 Task: Set the New search to "Active" under New invoice in find invoice.
Action: Mouse moved to (186, 25)
Screenshot: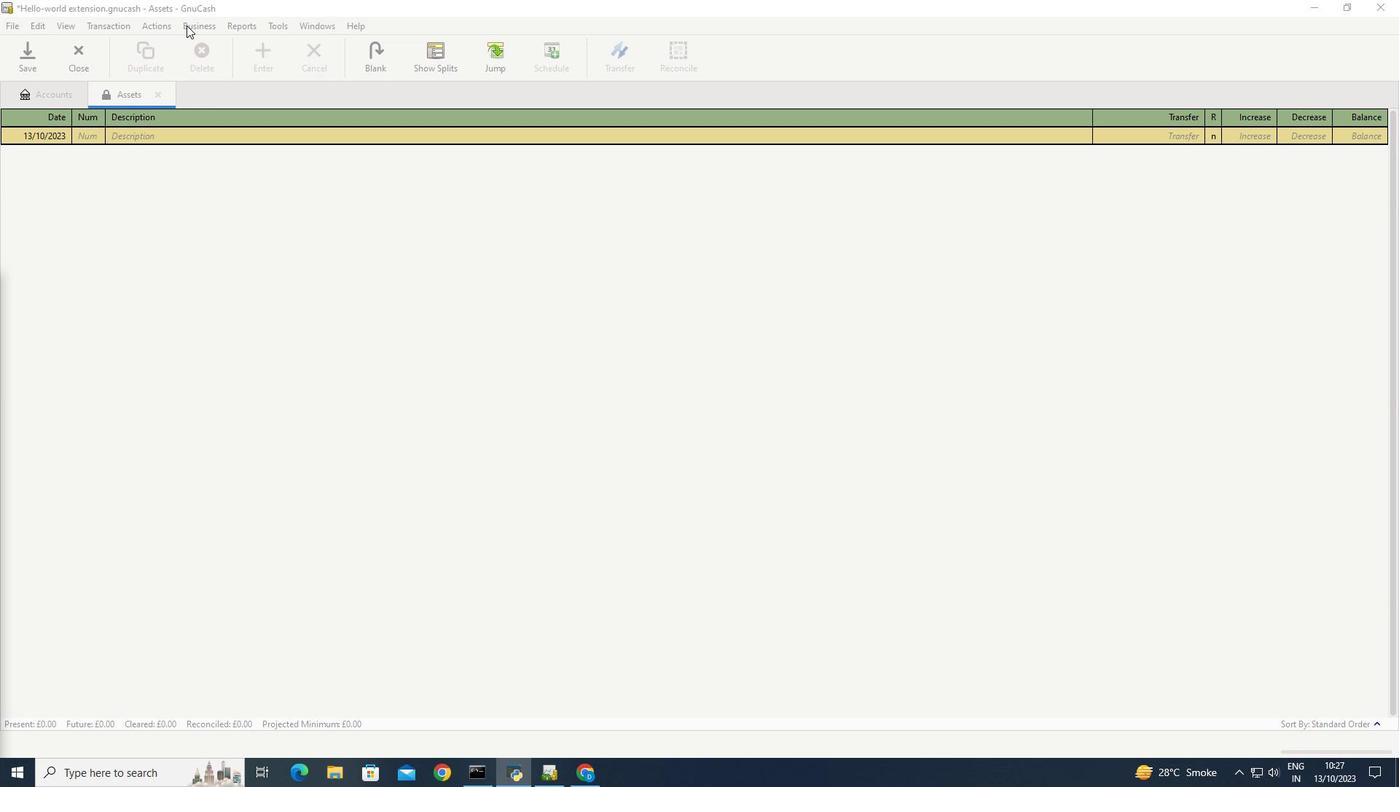 
Action: Mouse pressed left at (186, 25)
Screenshot: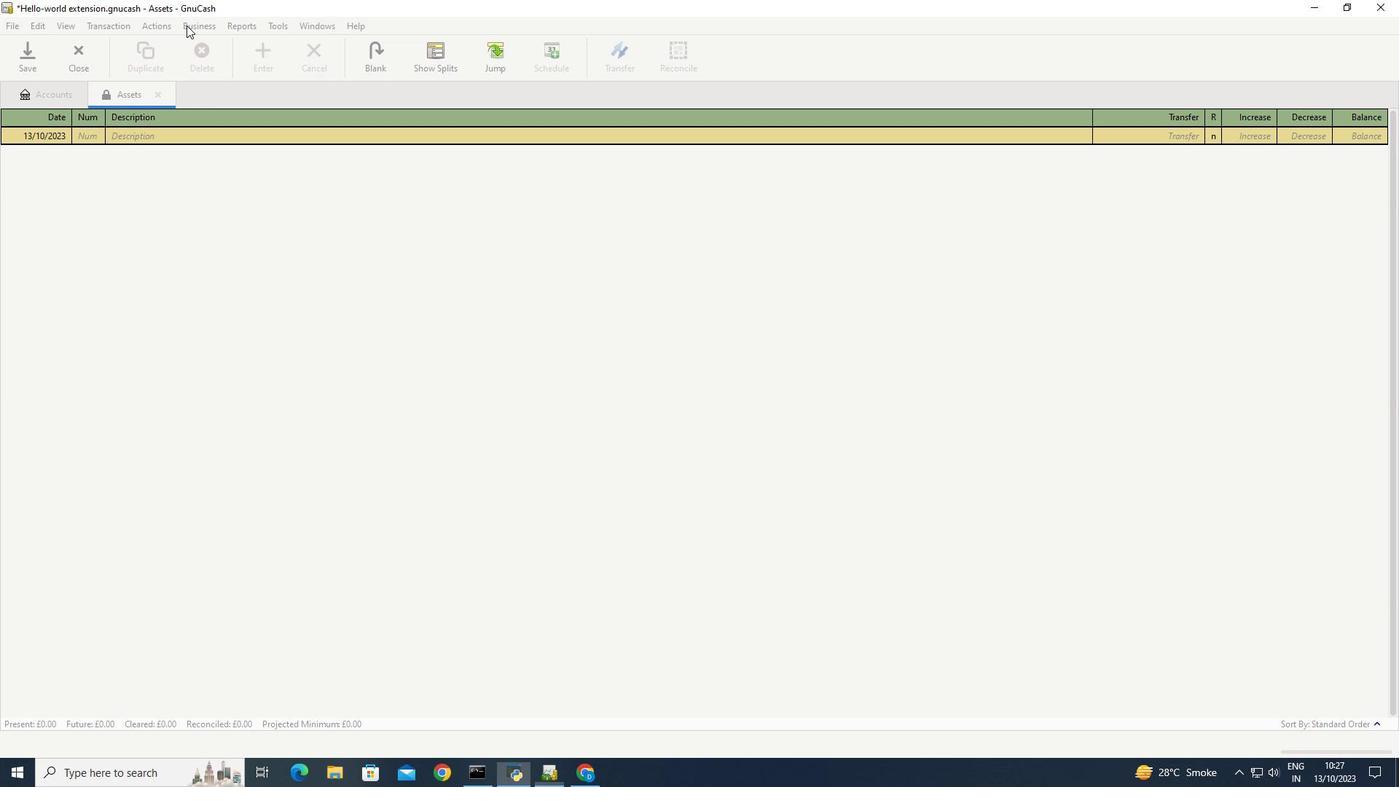 
Action: Mouse moved to (382, 118)
Screenshot: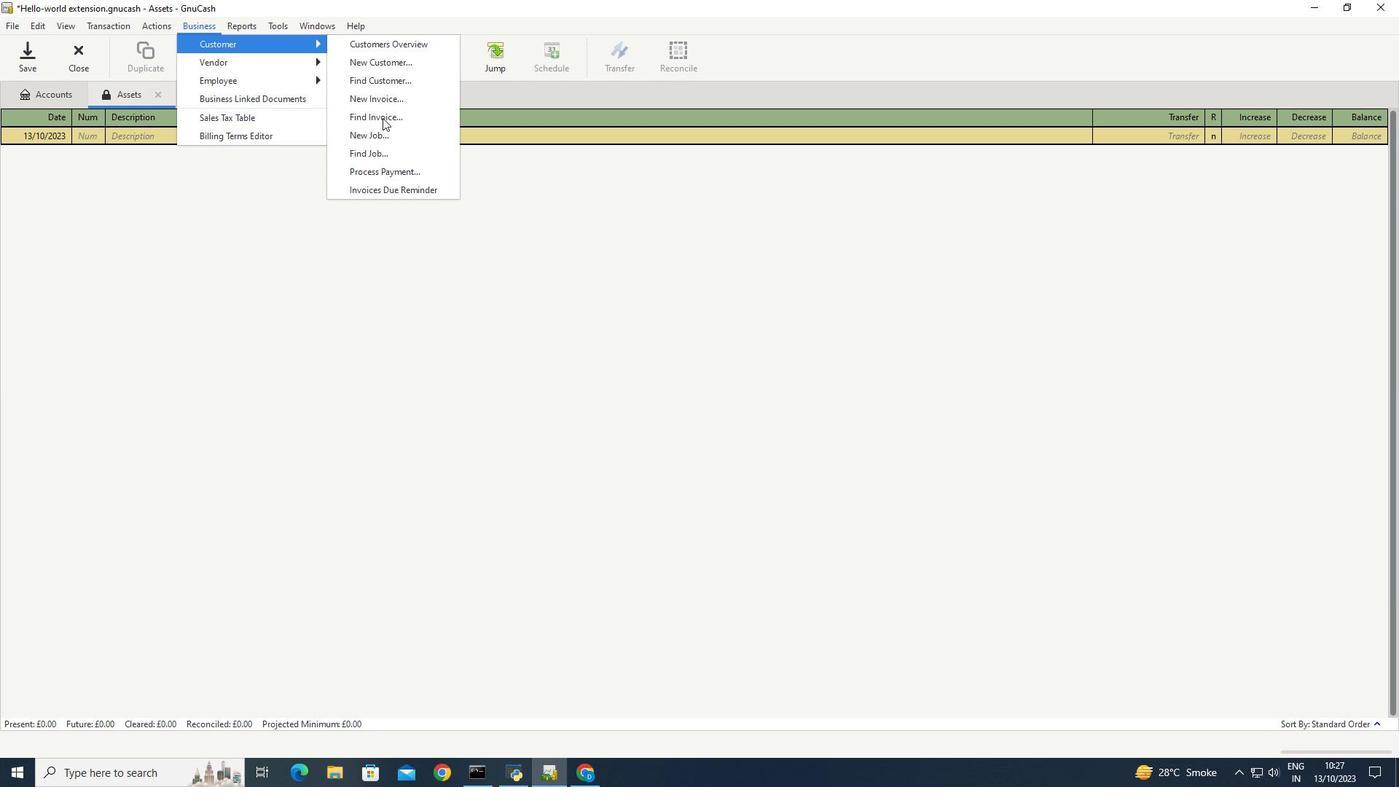 
Action: Mouse pressed left at (382, 118)
Screenshot: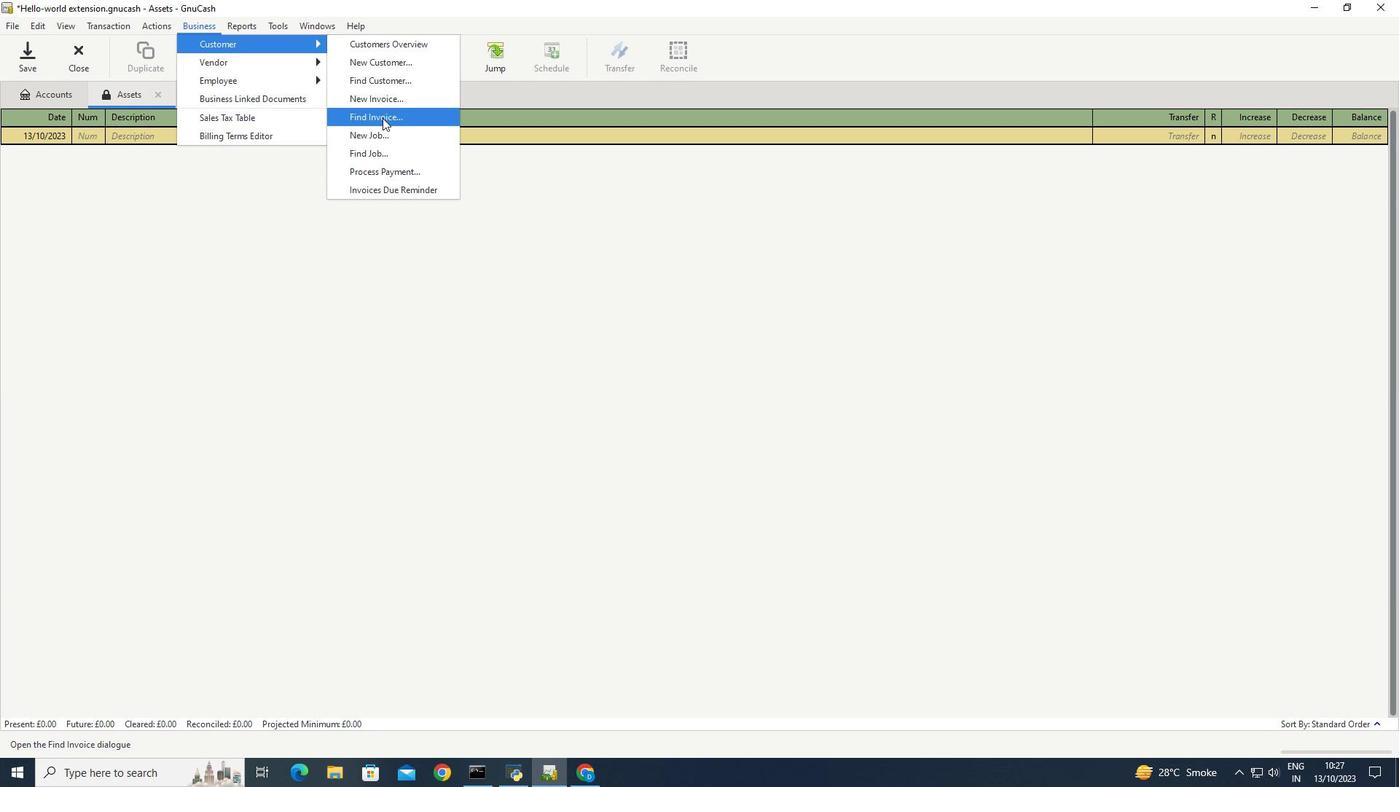 
Action: Mouse moved to (726, 493)
Screenshot: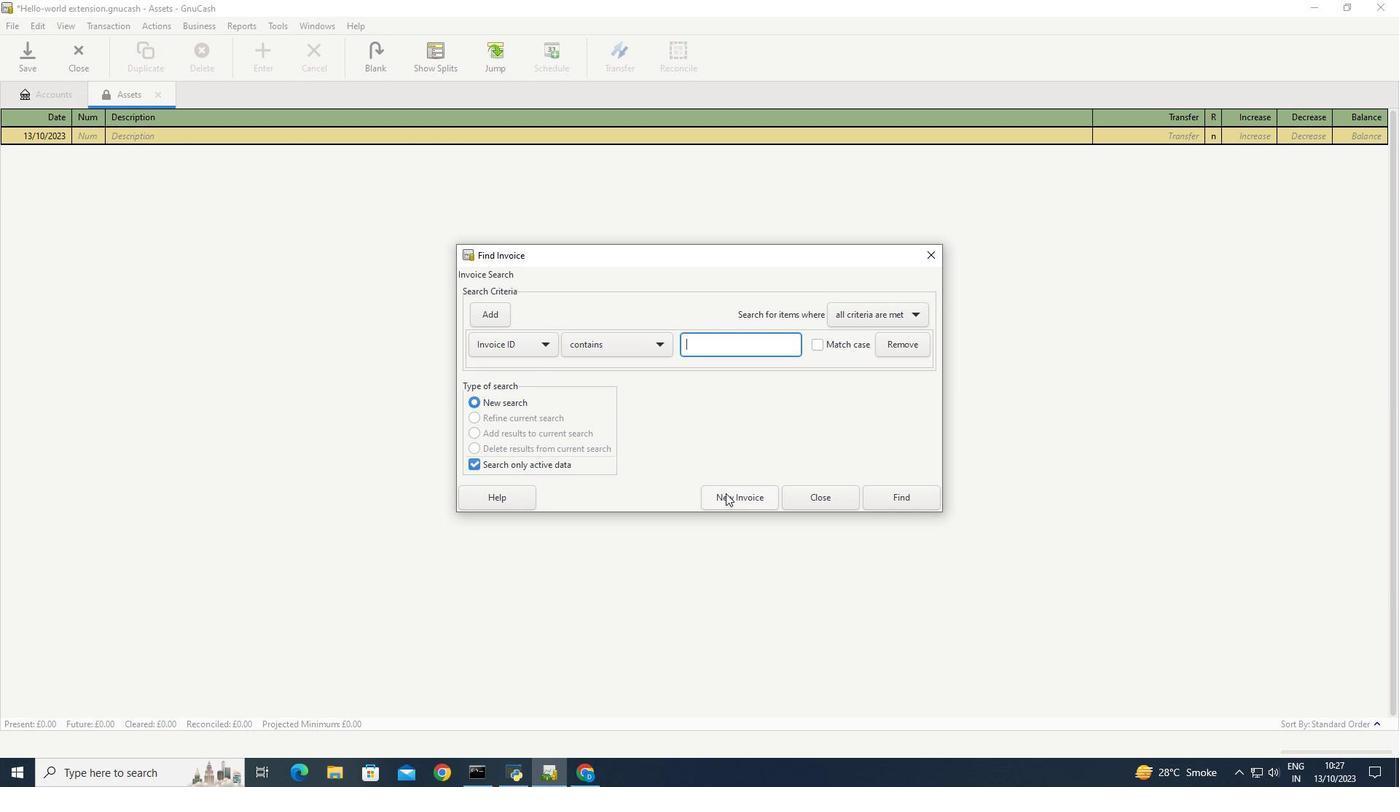 
Action: Mouse pressed left at (726, 493)
Screenshot: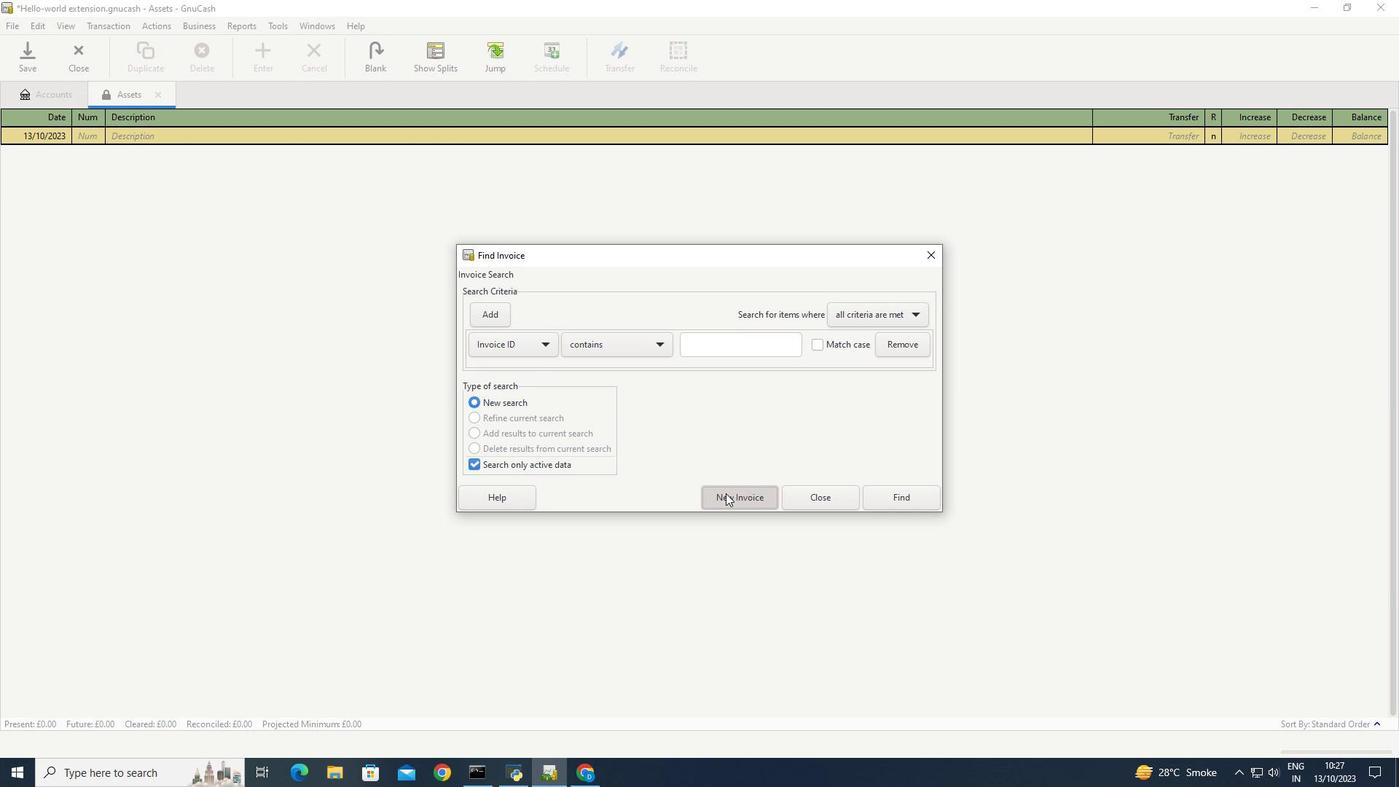 
Action: Mouse moved to (791, 386)
Screenshot: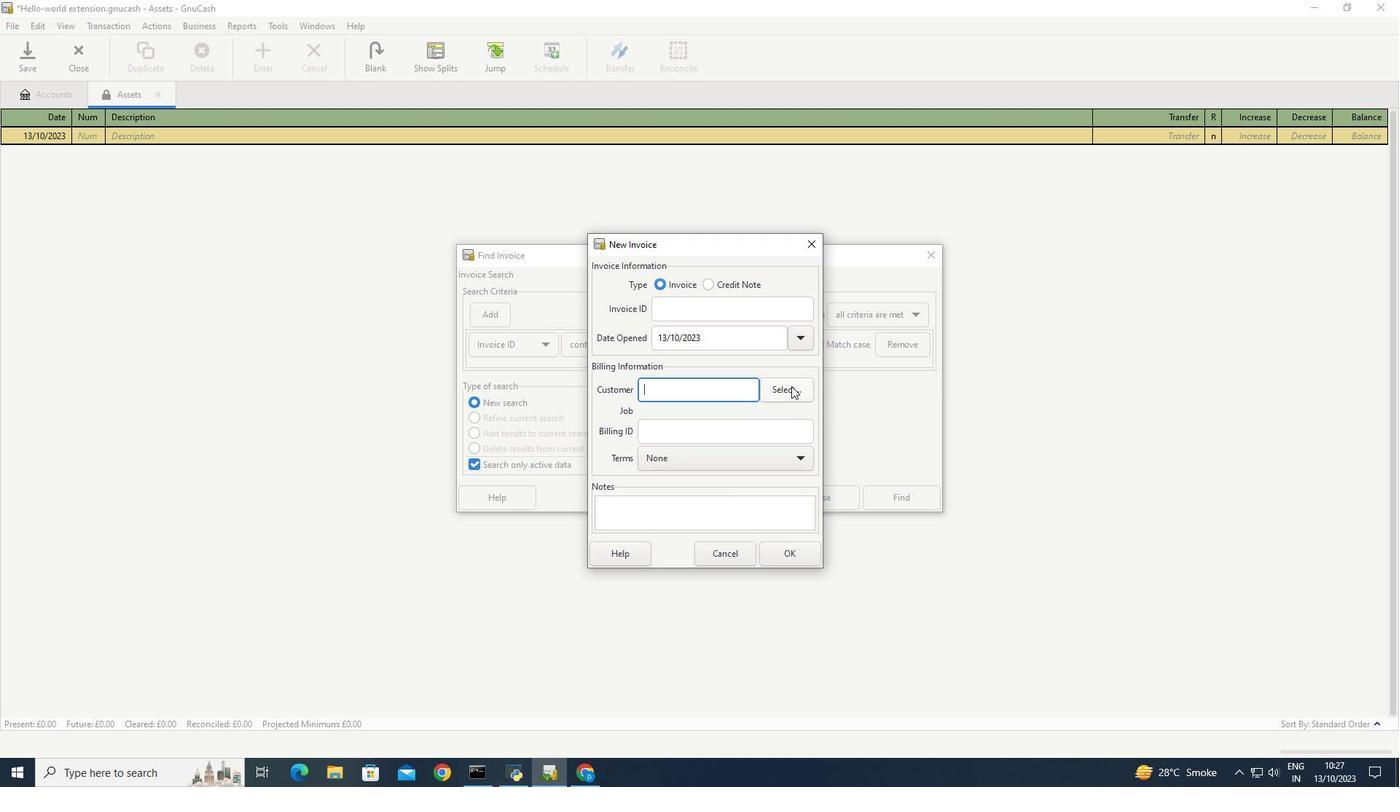 
Action: Mouse pressed left at (791, 386)
Screenshot: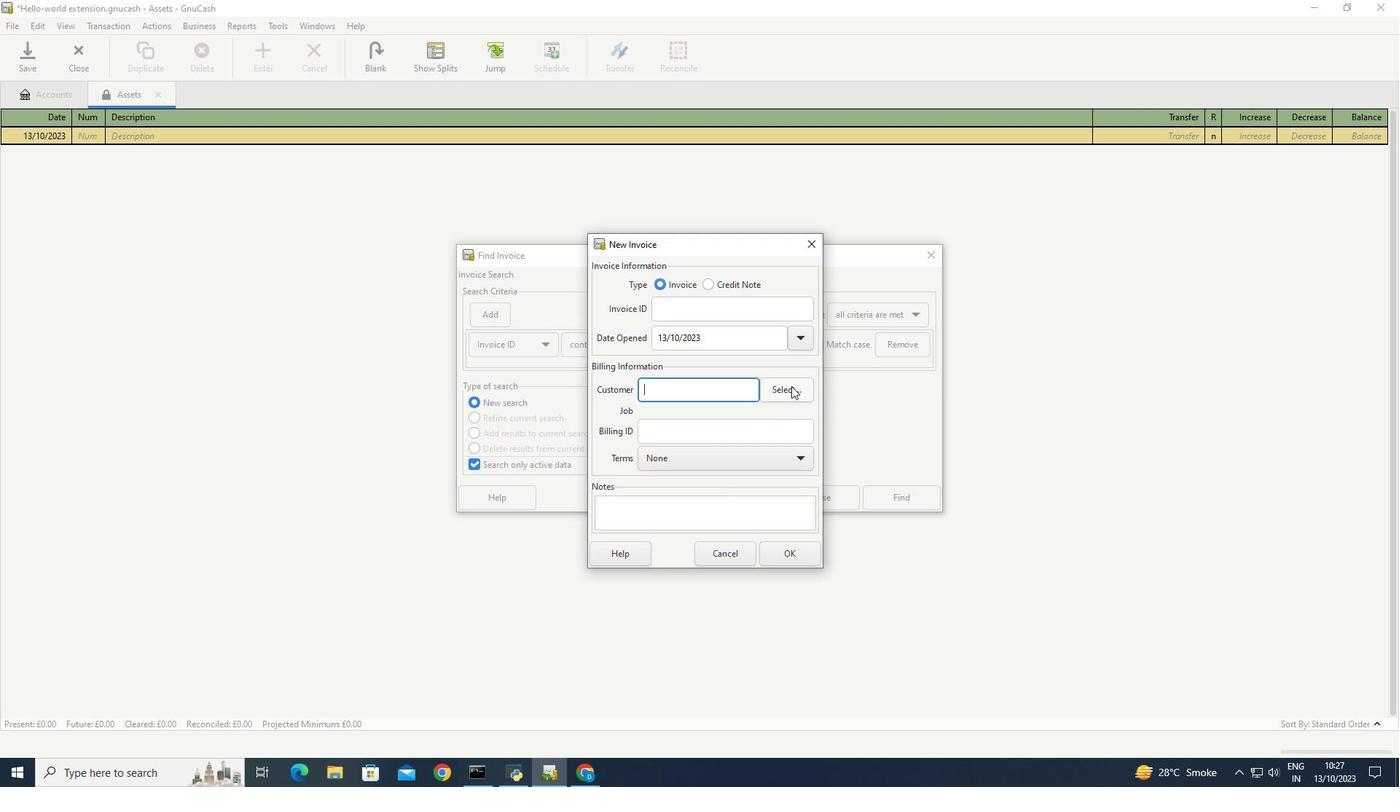 
Action: Mouse moved to (721, 349)
Screenshot: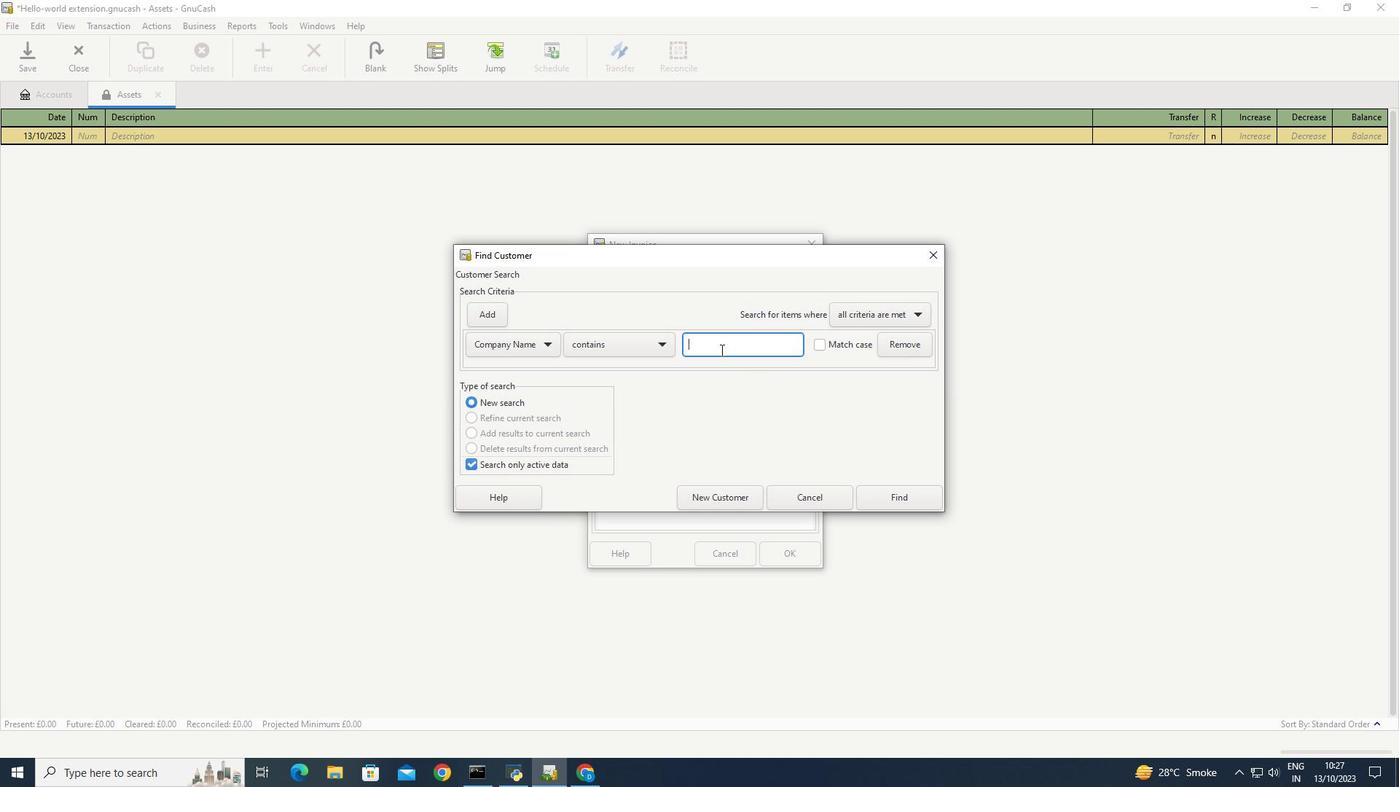 
Action: Mouse pressed left at (721, 349)
Screenshot: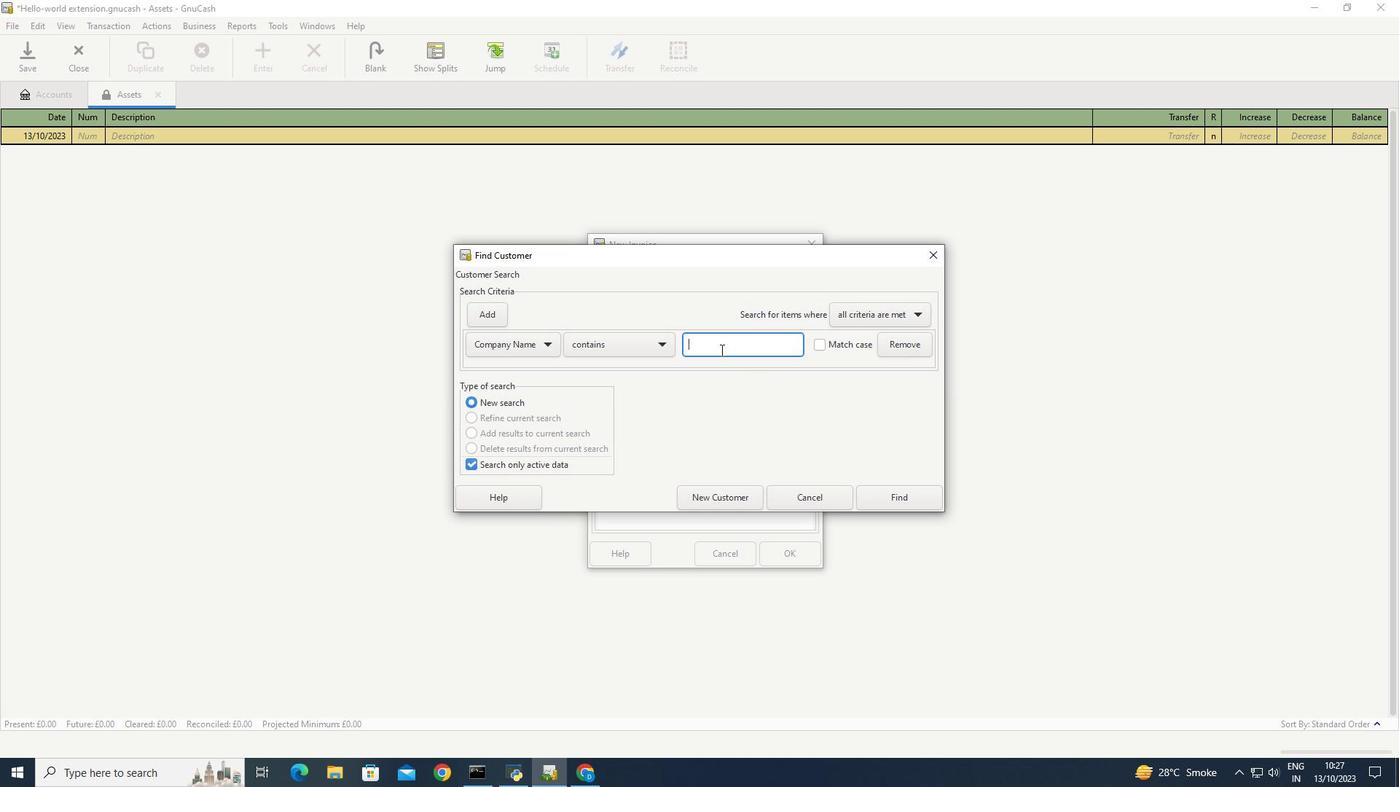 
Action: Key pressed <Key.caps_lock>S<Key.caps_lock>oftage
Screenshot: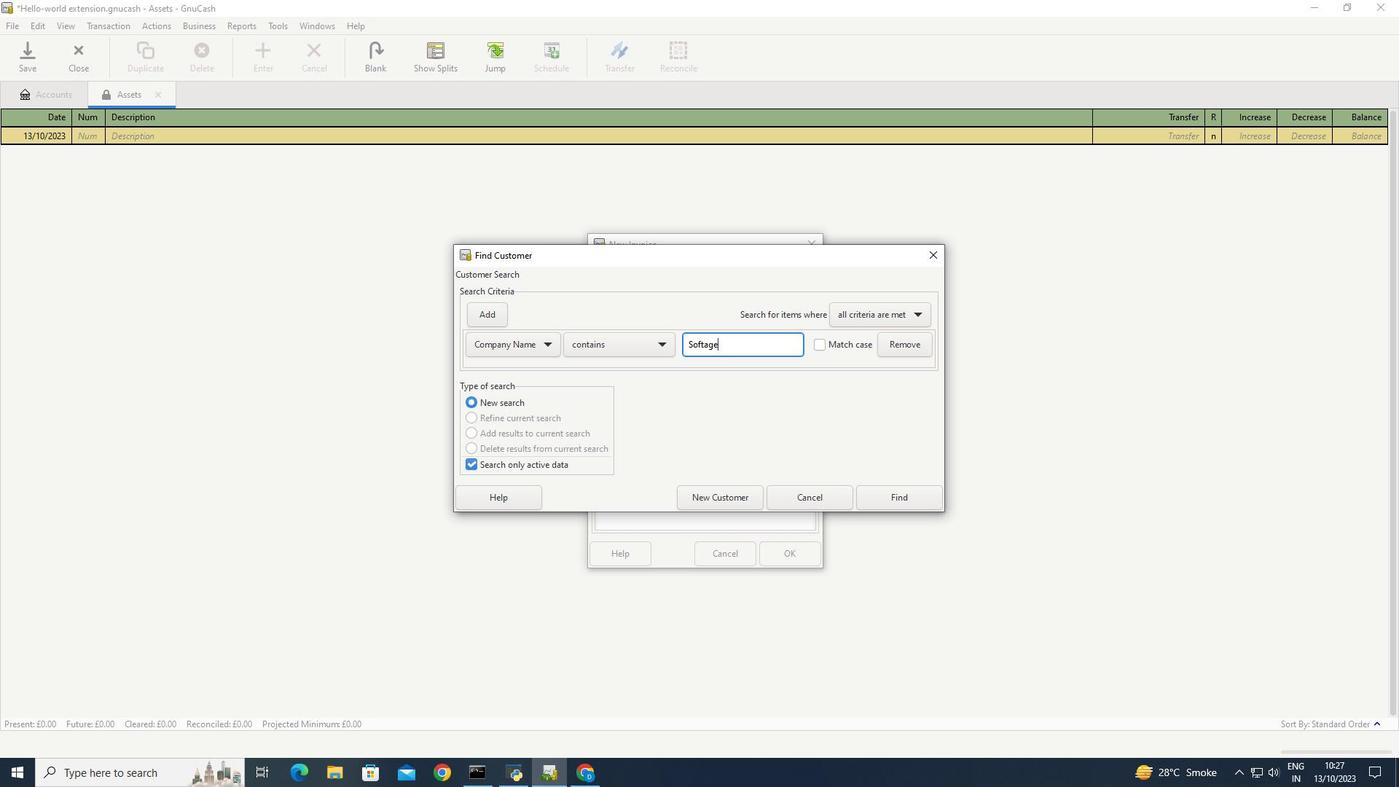 
Action: Mouse moved to (896, 505)
Screenshot: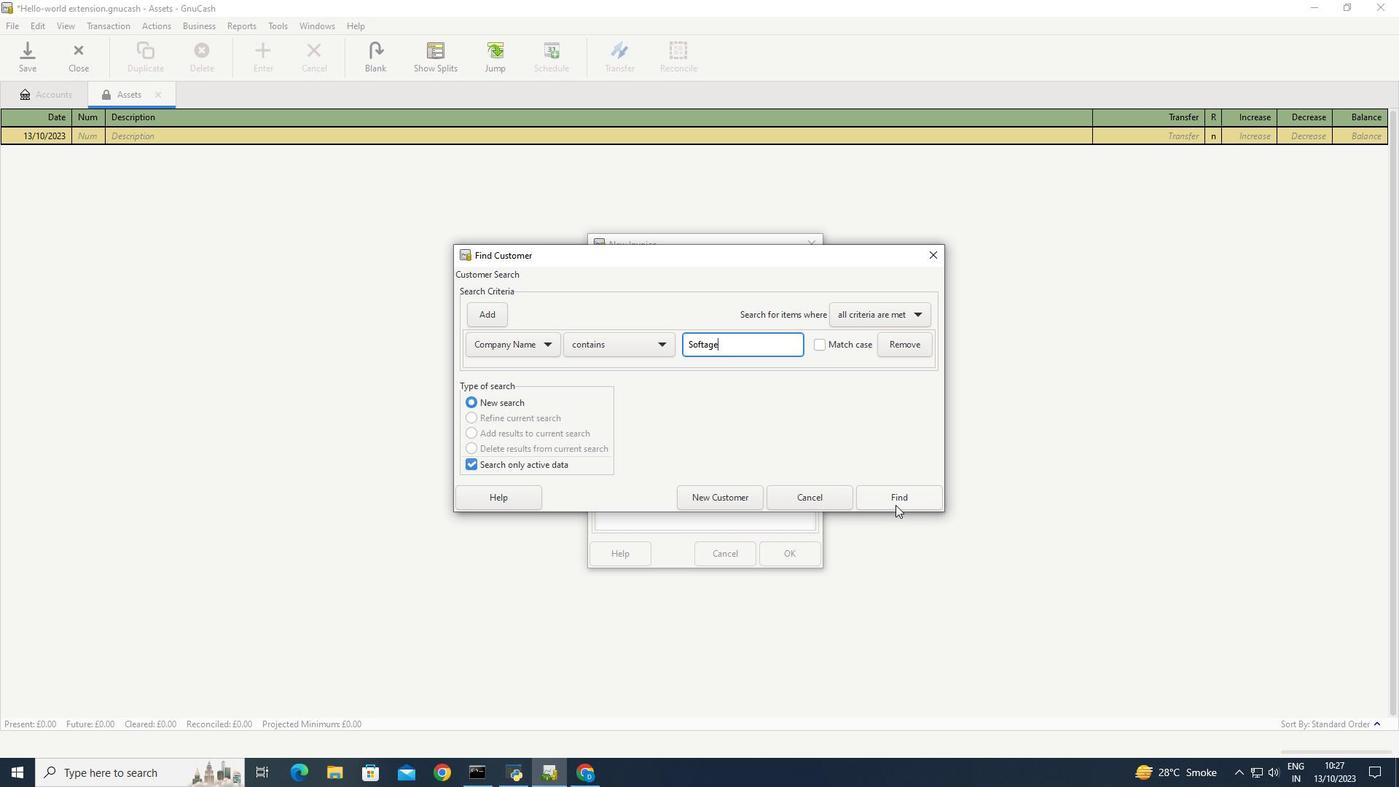 
Action: Mouse pressed left at (896, 505)
Screenshot: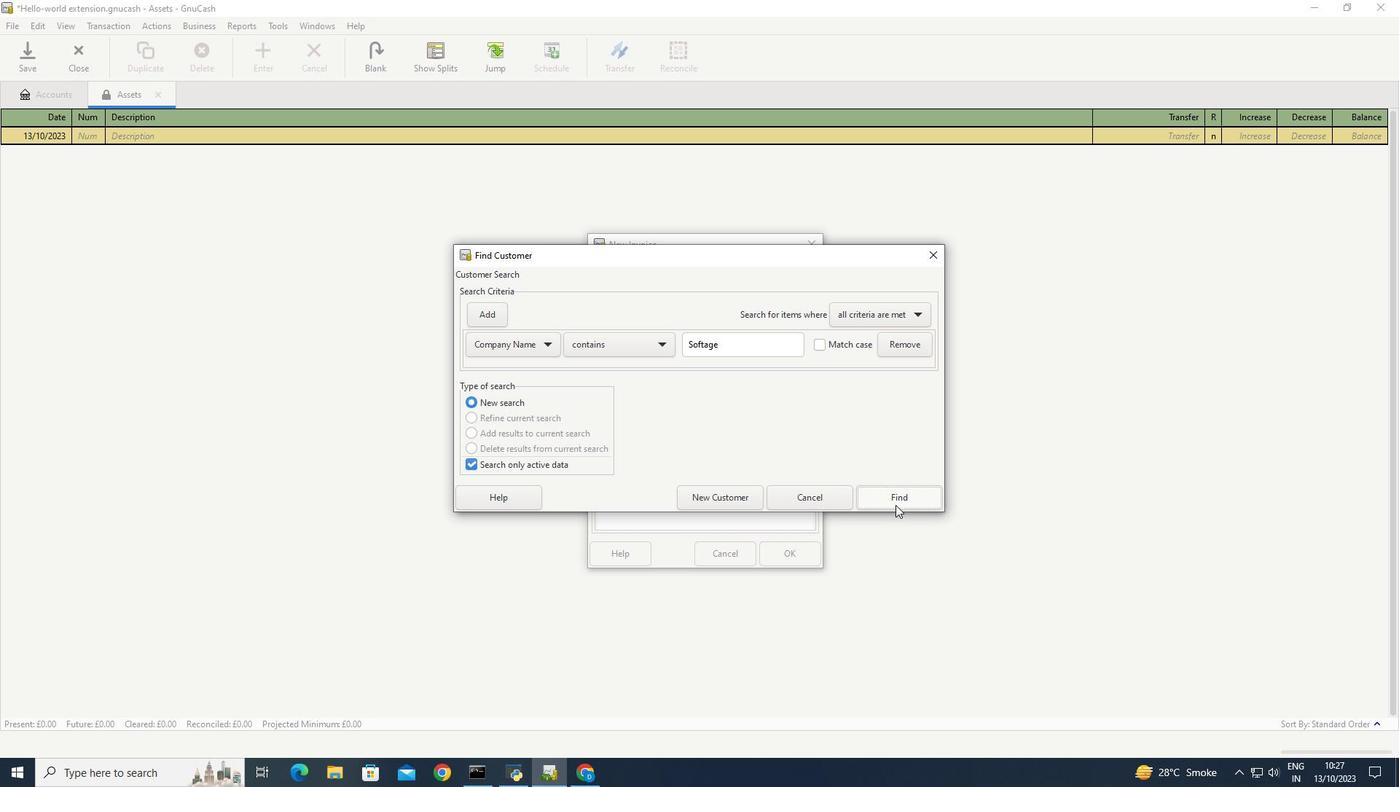 
Action: Mouse moved to (476, 380)
Screenshot: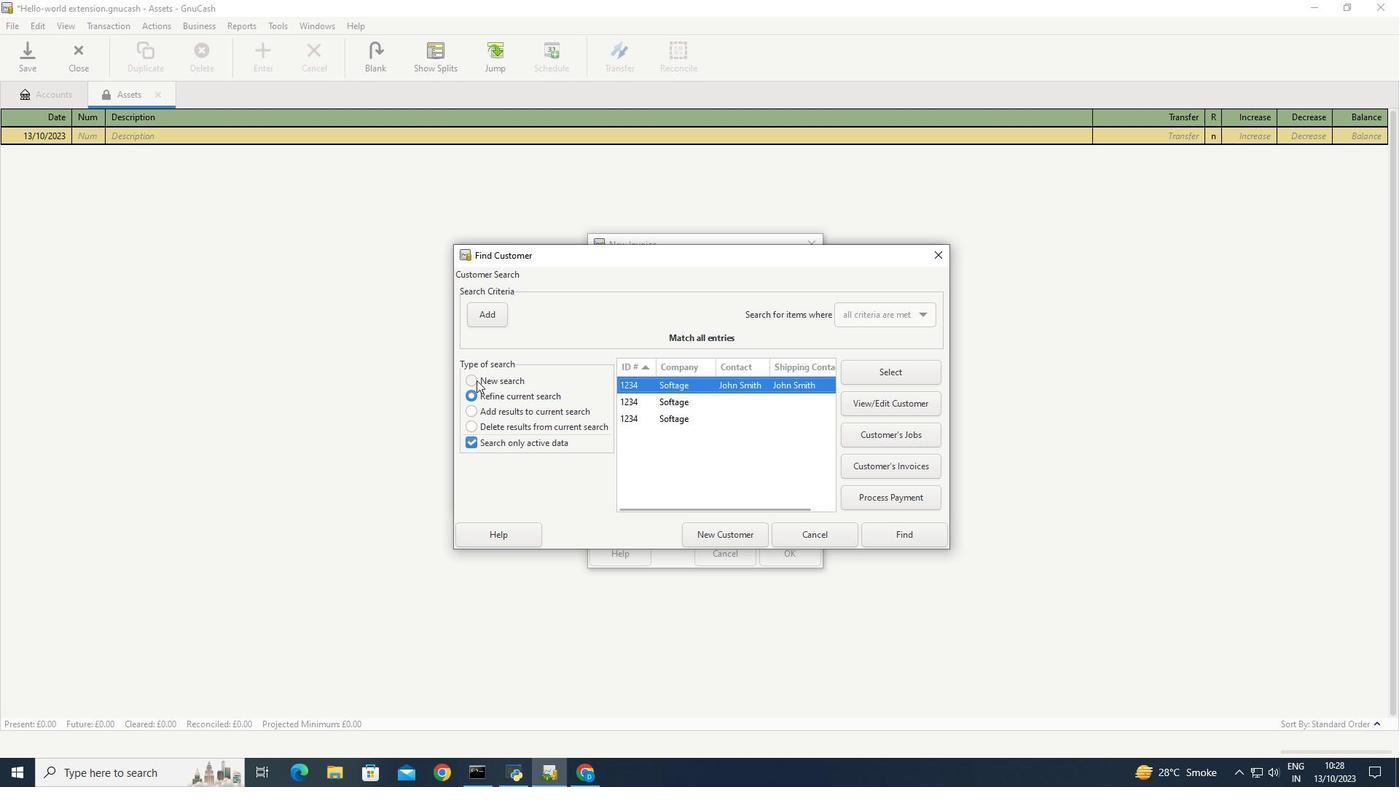 
Action: Mouse pressed left at (476, 380)
Screenshot: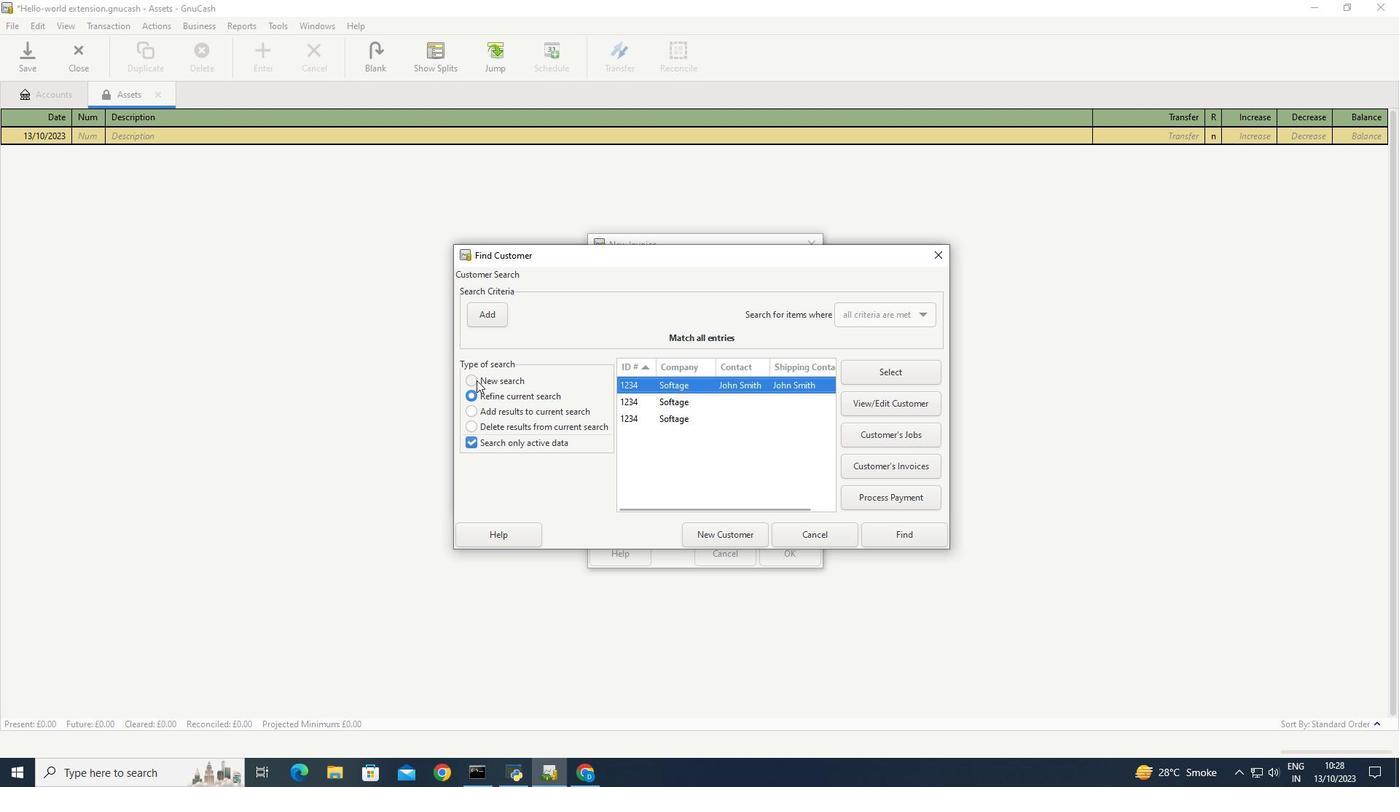
Action: Mouse moved to (637, 463)
Screenshot: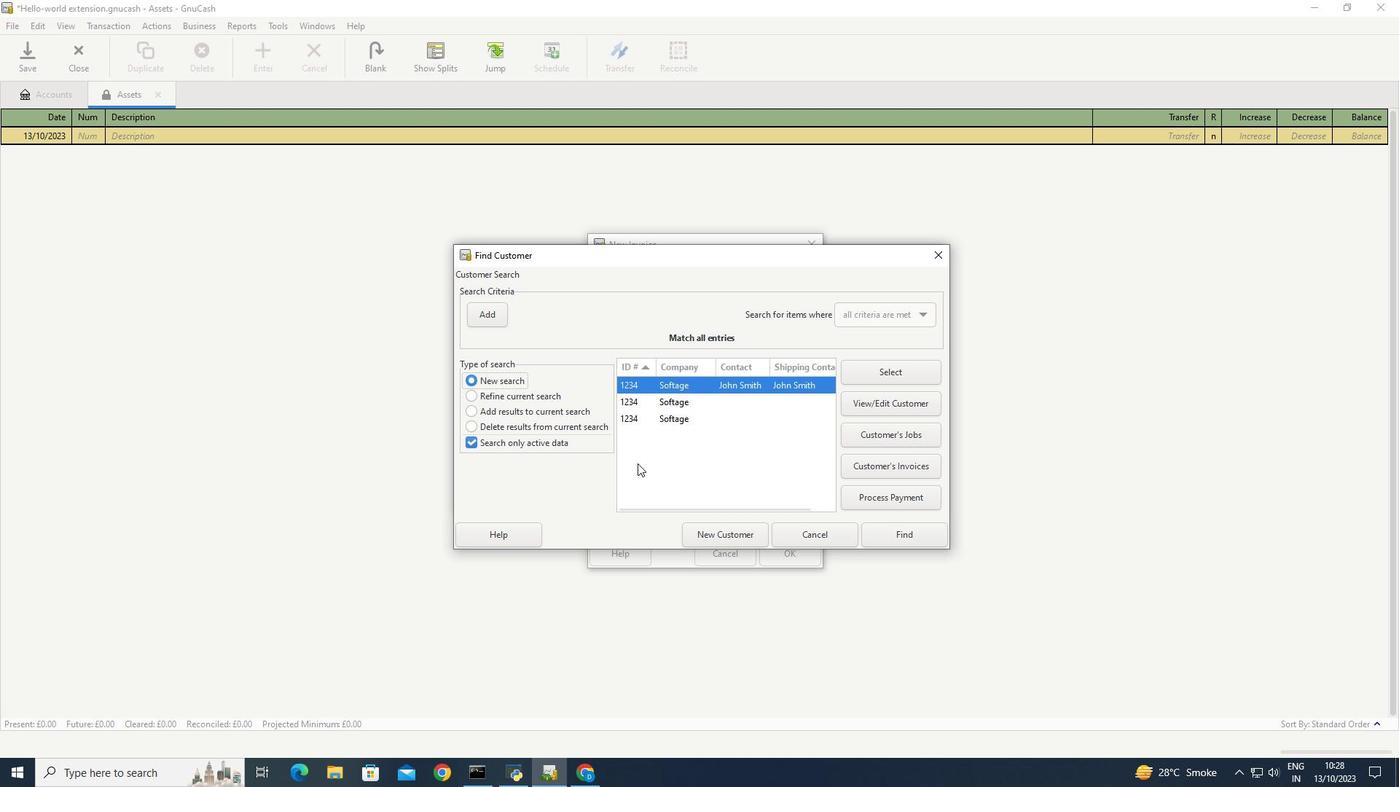 
Action: Key pressed <Key.f10>
Screenshot: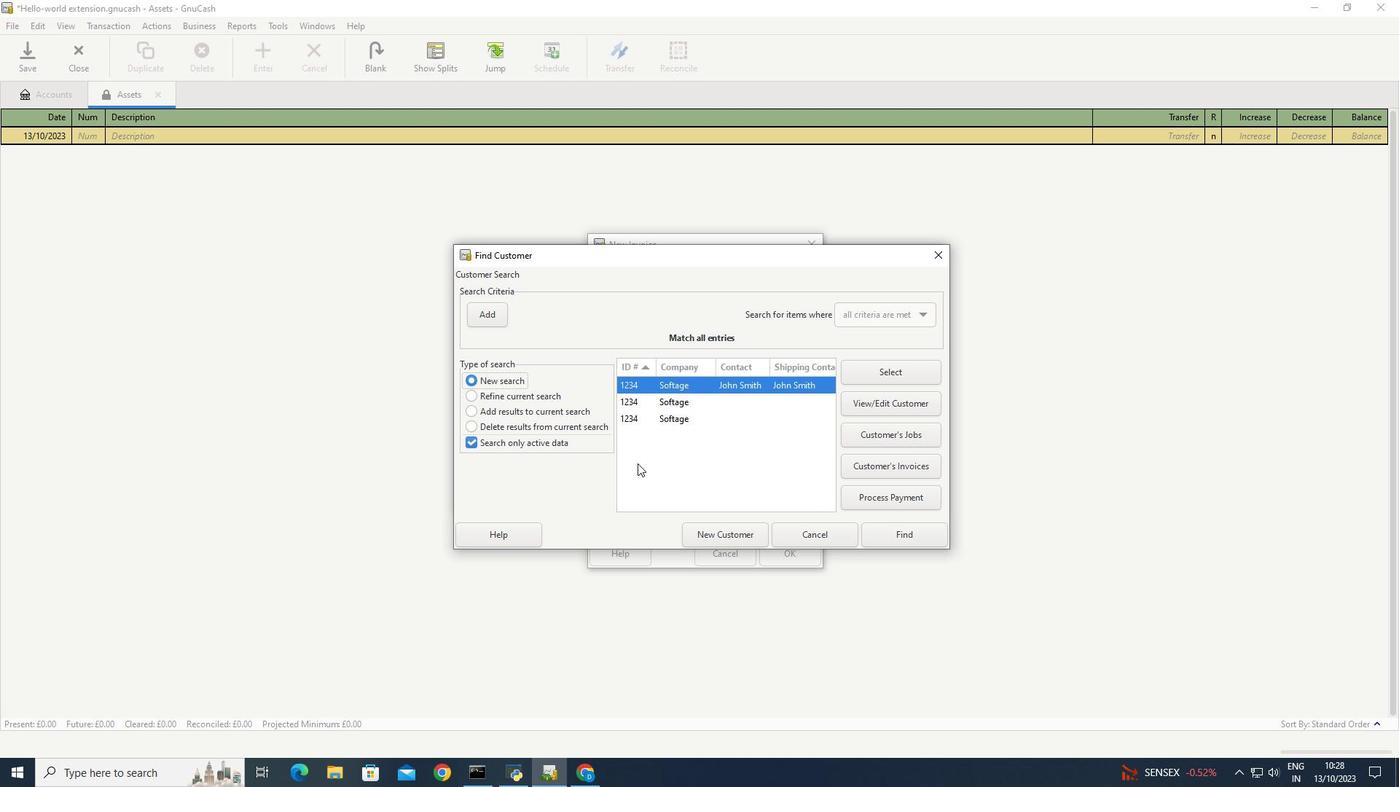 
